 Task: Create Card Infrastructure Upgrade in Board Social Media Management to Workspace Business Process Management. Create Card Manufacturing Review in Board Video Marketing to Workspace Business Process Management. Create Card Server Migration in Board Customer Retention Strategy and Program Development to Workspace Business Process Management
Action: Mouse moved to (63, 384)
Screenshot: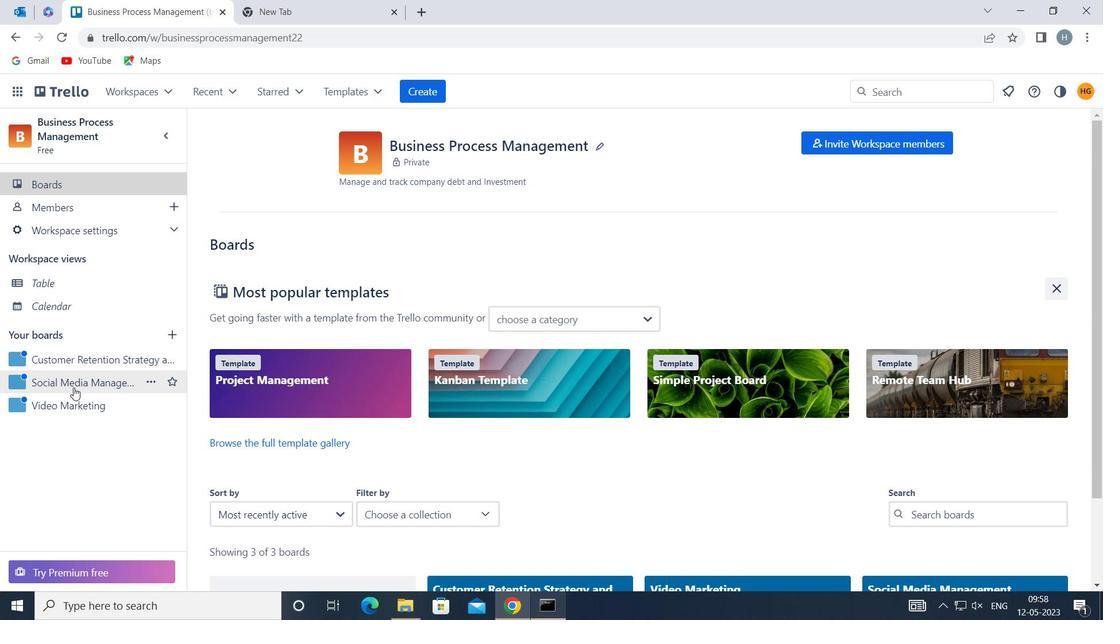 
Action: Mouse pressed left at (63, 384)
Screenshot: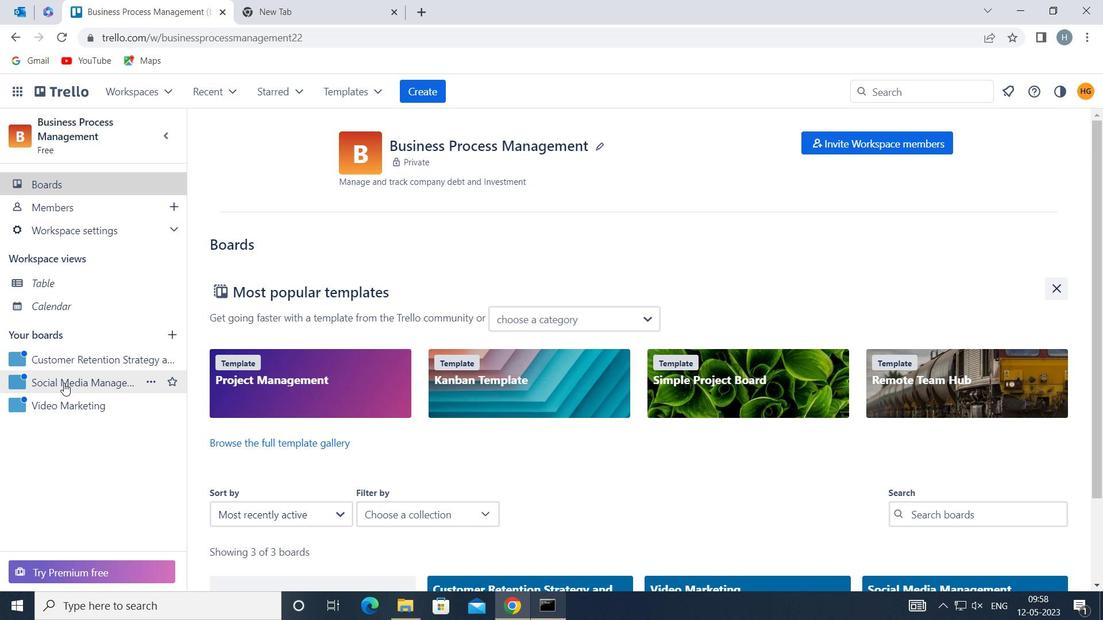 
Action: Mouse moved to (474, 205)
Screenshot: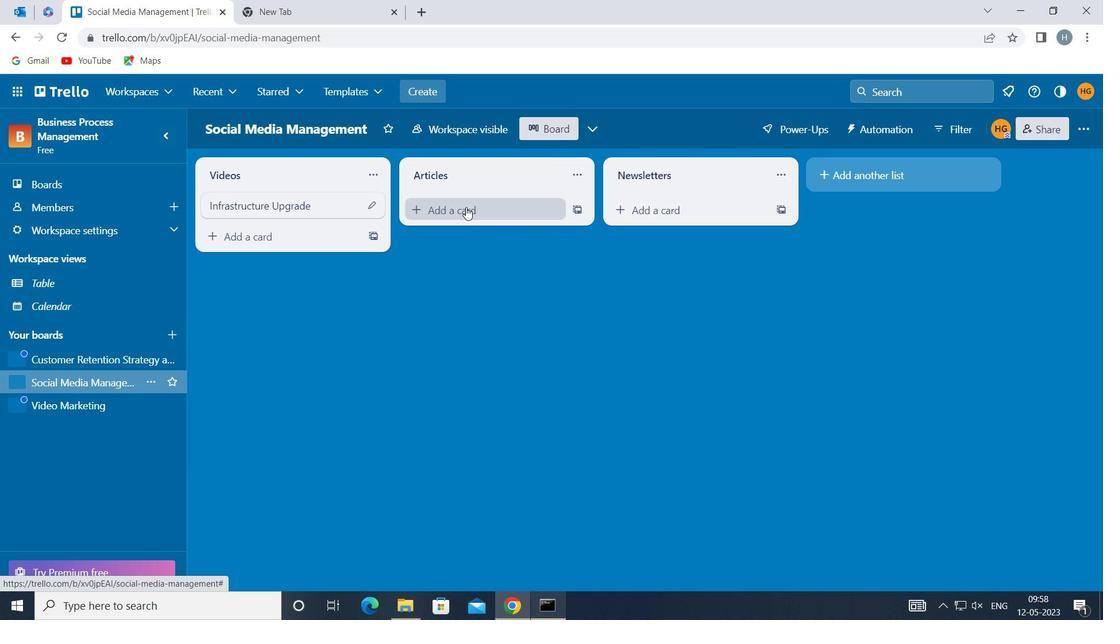 
Action: Mouse pressed left at (474, 205)
Screenshot: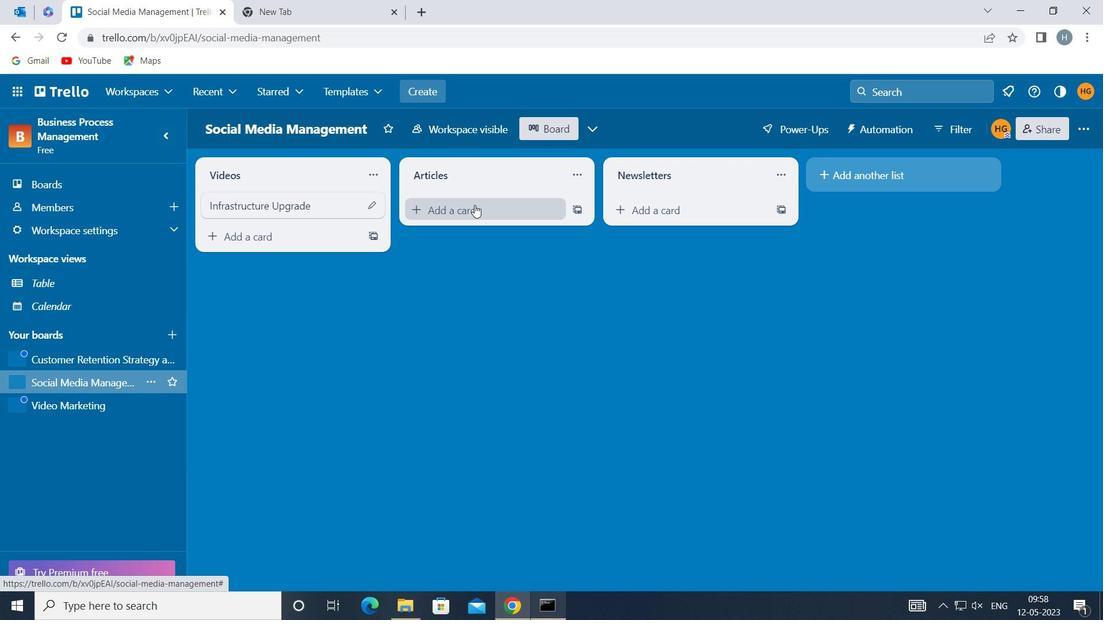 
Action: Mouse pressed left at (474, 205)
Screenshot: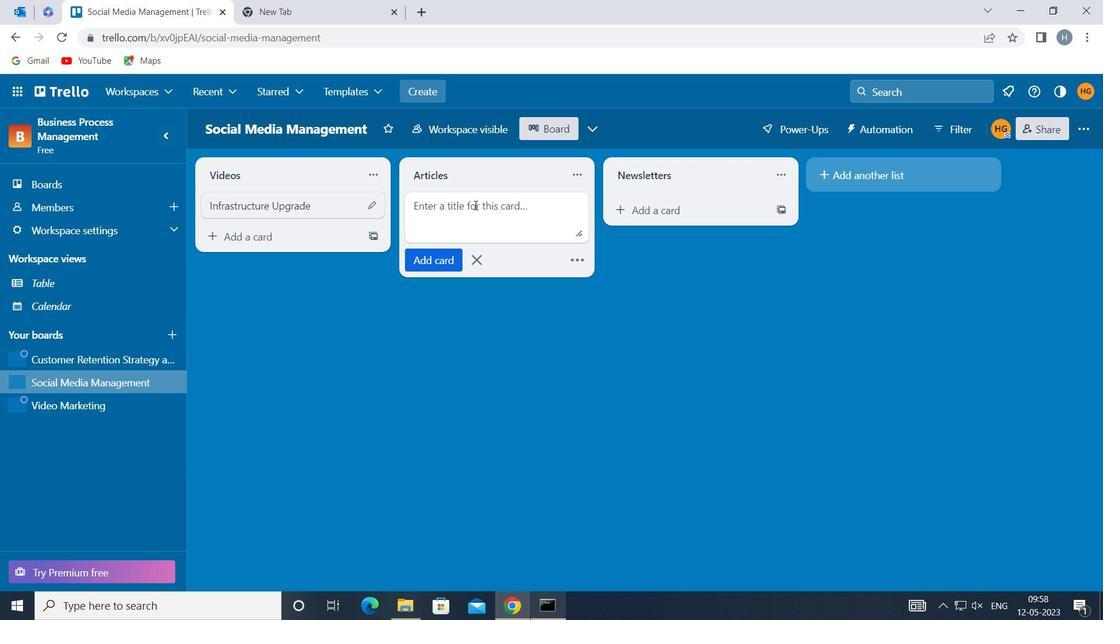 
Action: Key pressed <Key.shift>DISASTER<Key.space><Key.shift>RECOVERY<Key.space><Key.shift>O<Key.backspace>PLANNING
Screenshot: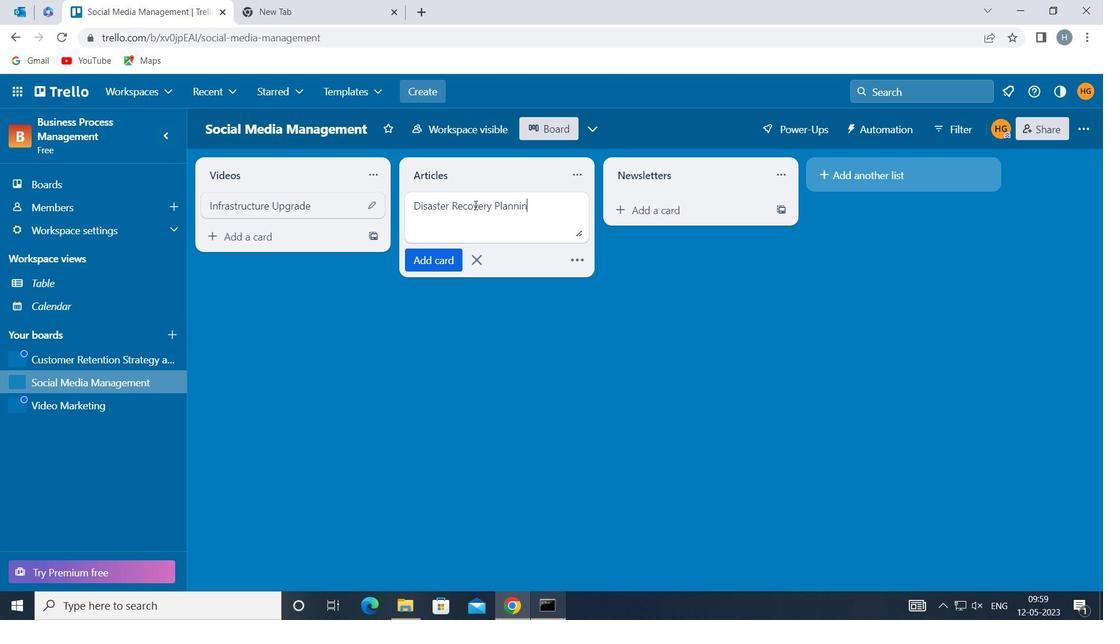 
Action: Mouse moved to (424, 254)
Screenshot: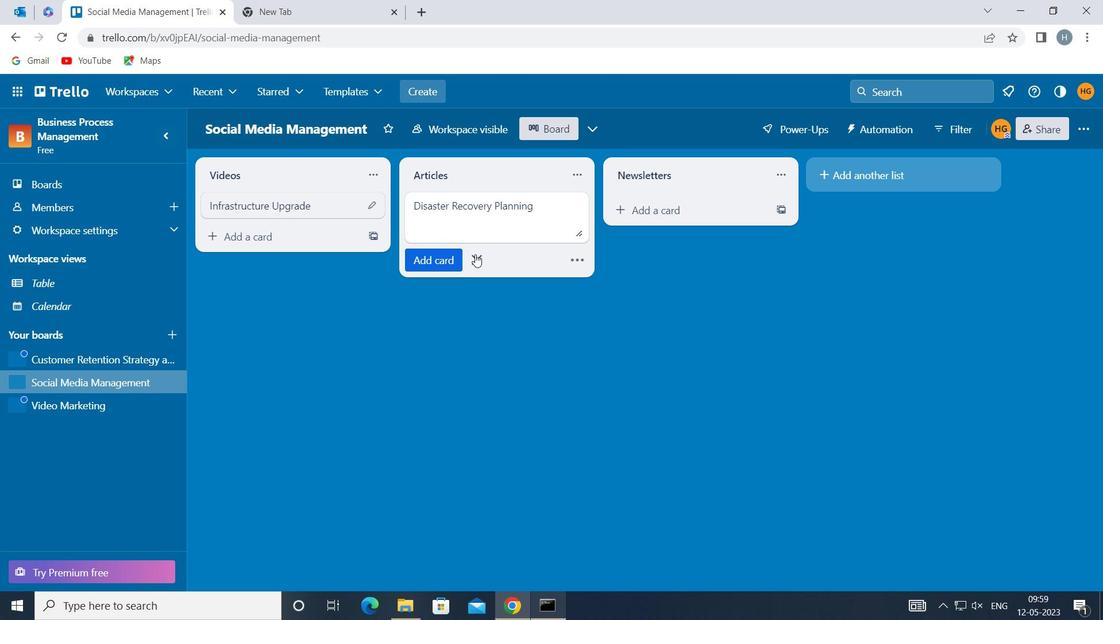 
Action: Mouse pressed left at (424, 254)
Screenshot: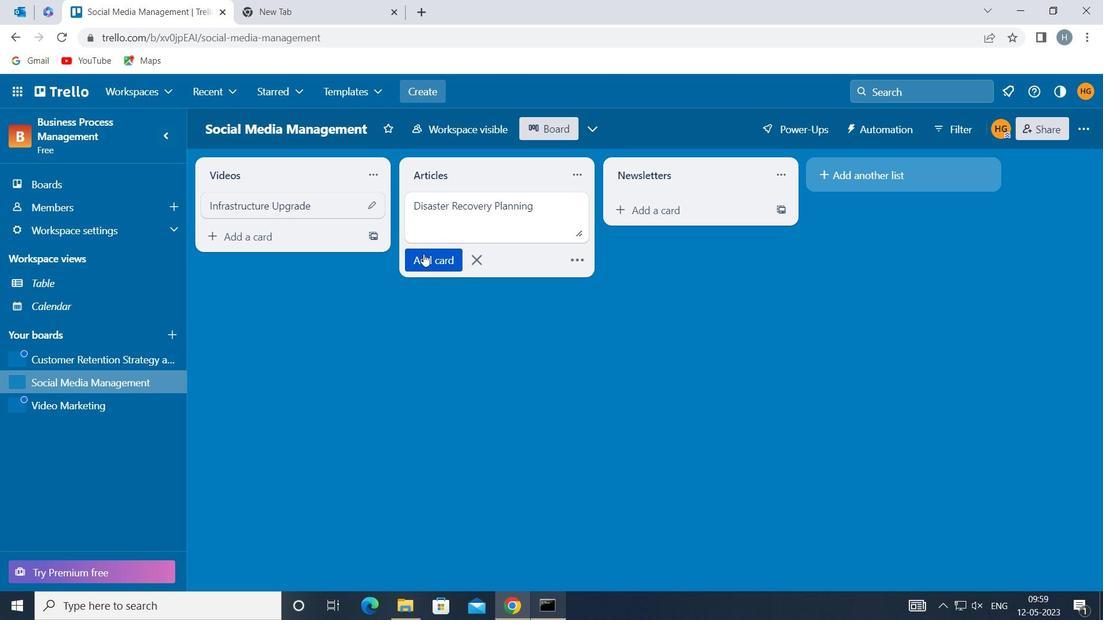
Action: Mouse moved to (401, 319)
Screenshot: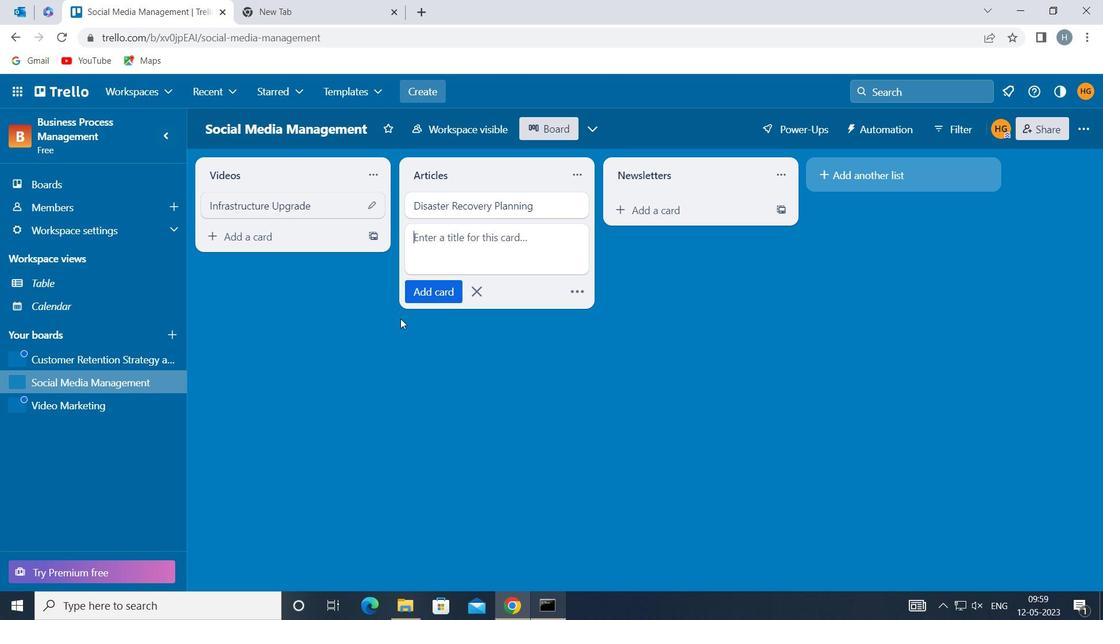 
Action: Mouse pressed left at (401, 319)
Screenshot: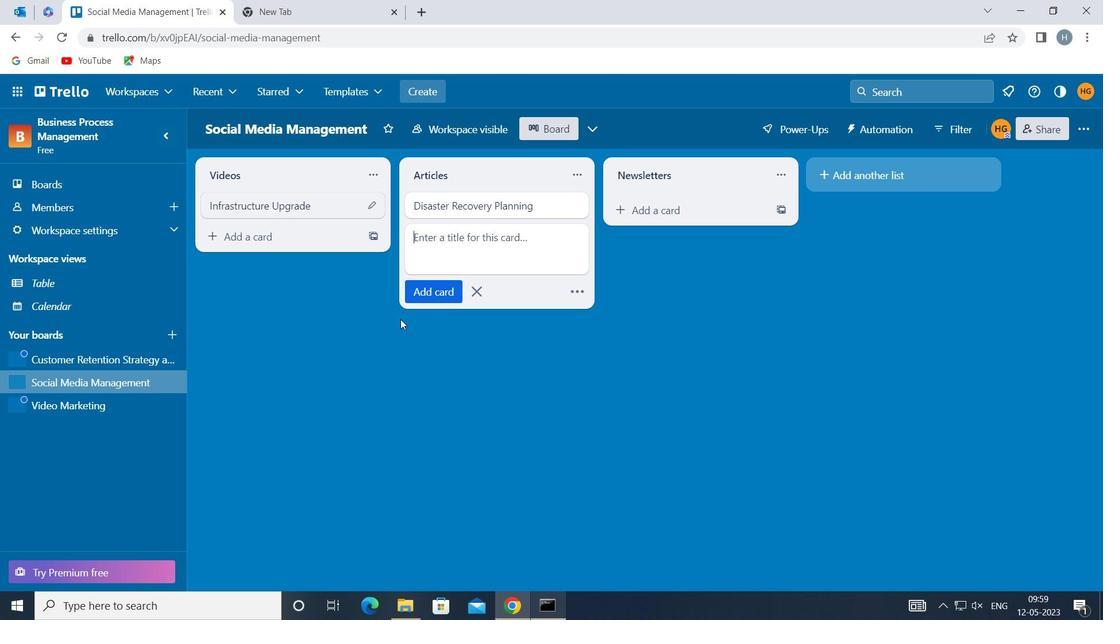 
Action: Mouse moved to (85, 403)
Screenshot: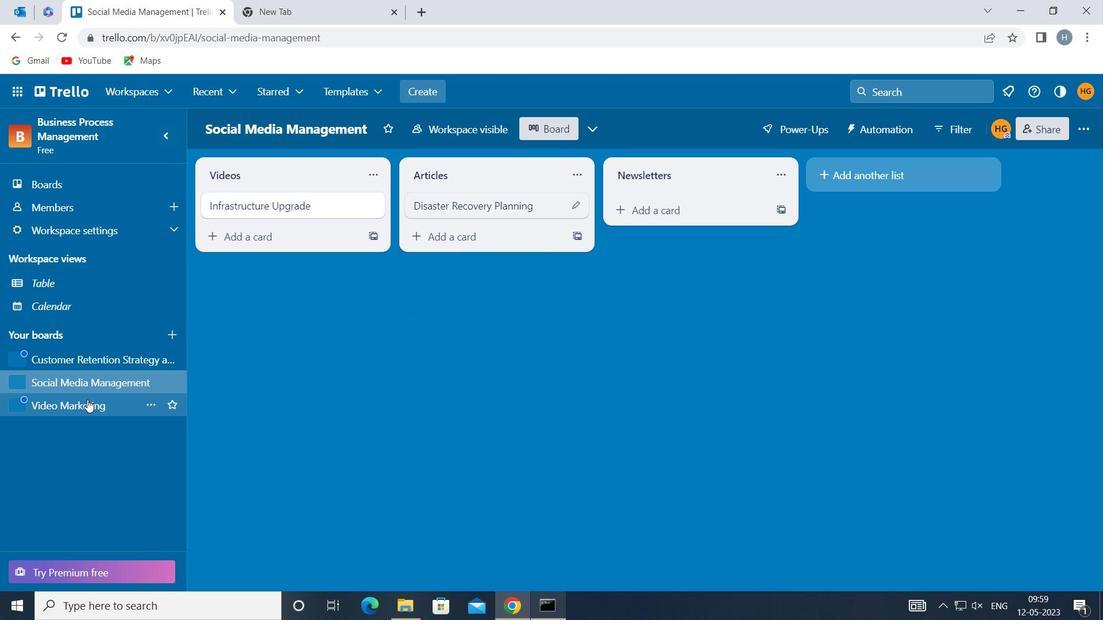 
Action: Mouse pressed left at (85, 403)
Screenshot: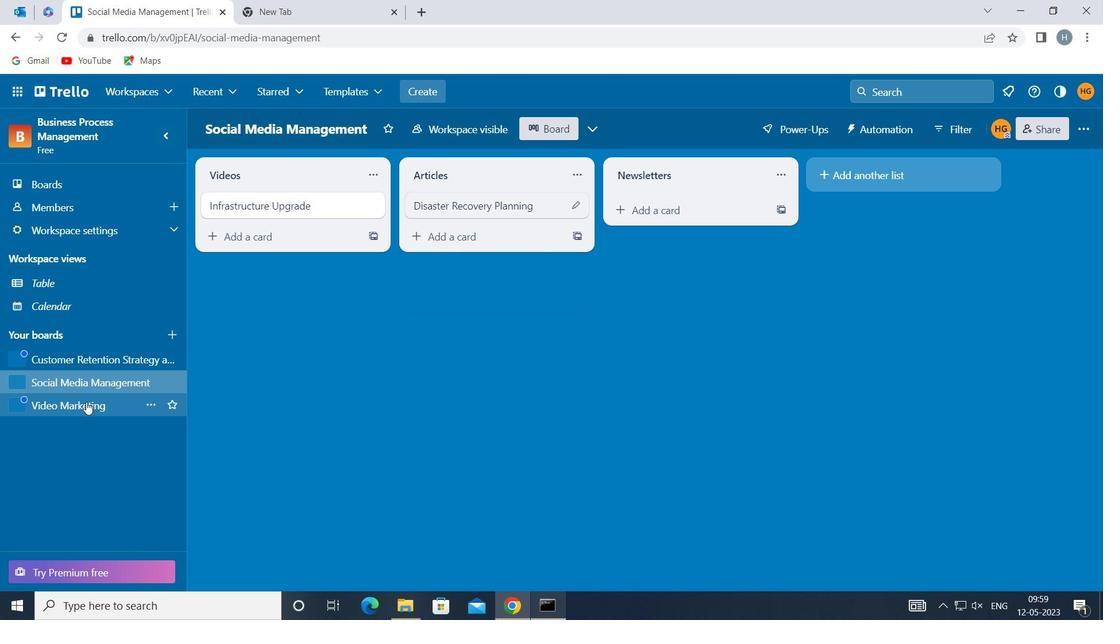 
Action: Mouse moved to (472, 213)
Screenshot: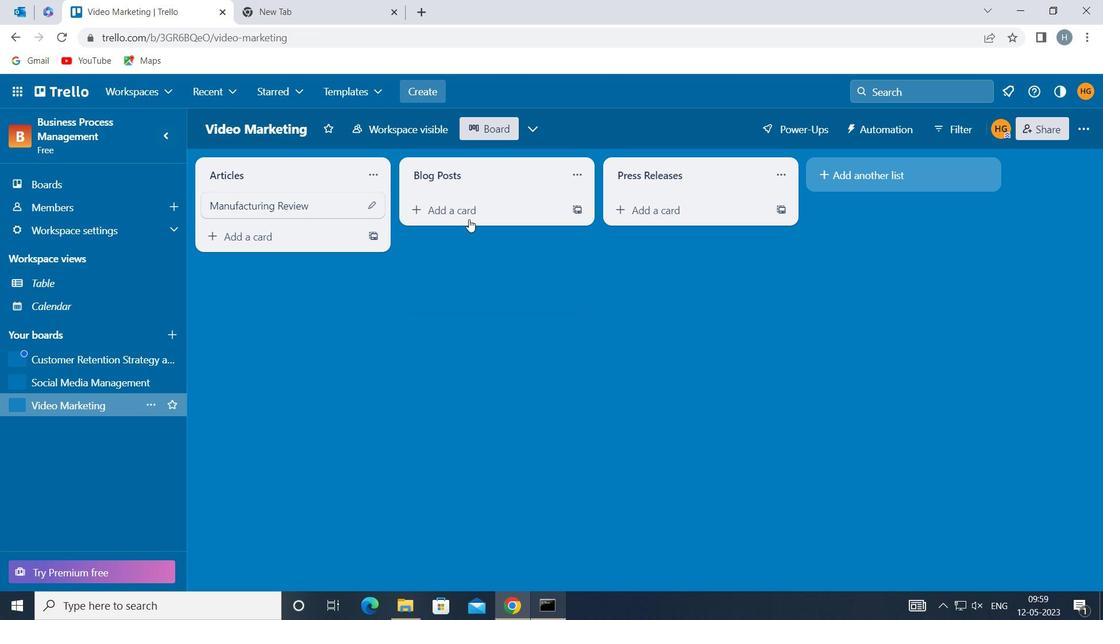 
Action: Mouse pressed left at (472, 213)
Screenshot: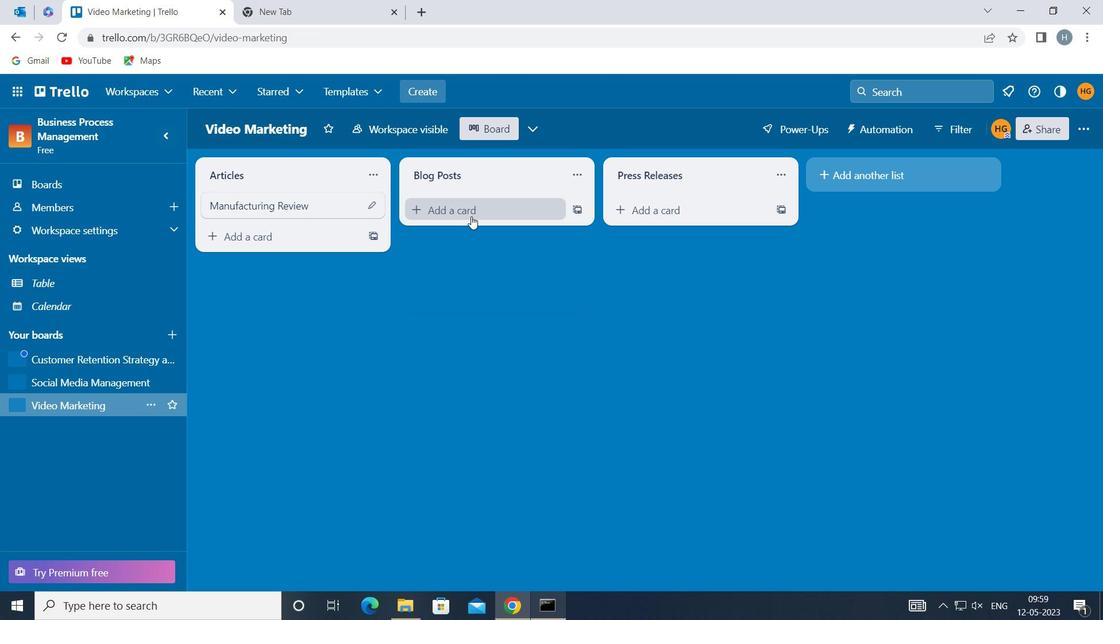 
Action: Mouse moved to (473, 213)
Screenshot: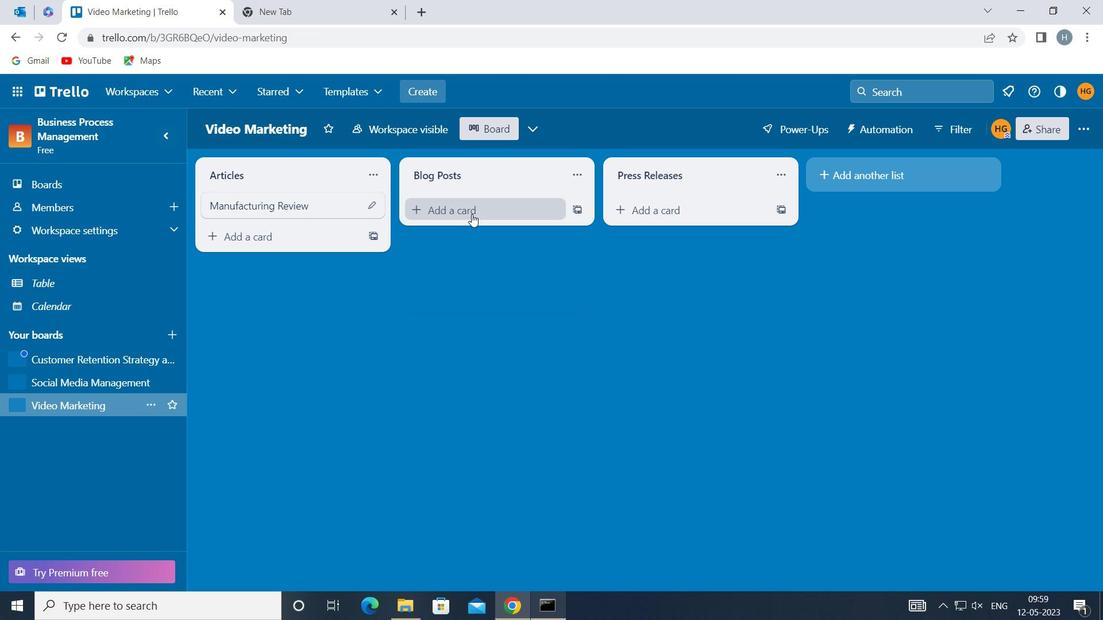 
Action: Mouse pressed left at (473, 213)
Screenshot: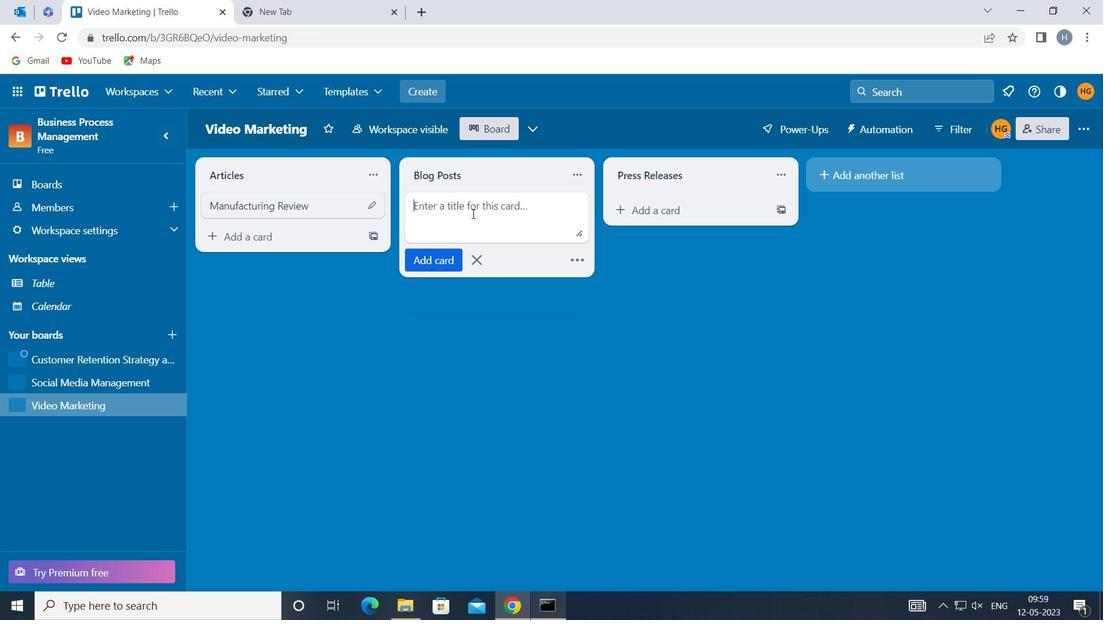 
Action: Key pressed <Key.shift>MAINTENANCE<Key.space><Key.shift>PLANNING<Key.space><Key.shift>REVIEW
Screenshot: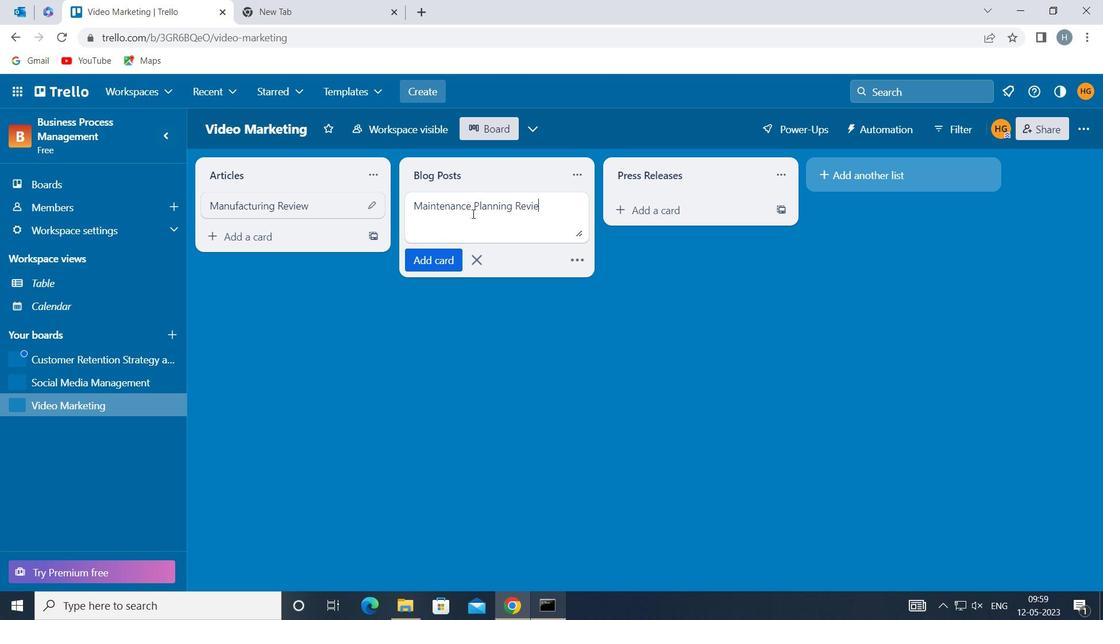 
Action: Mouse moved to (432, 257)
Screenshot: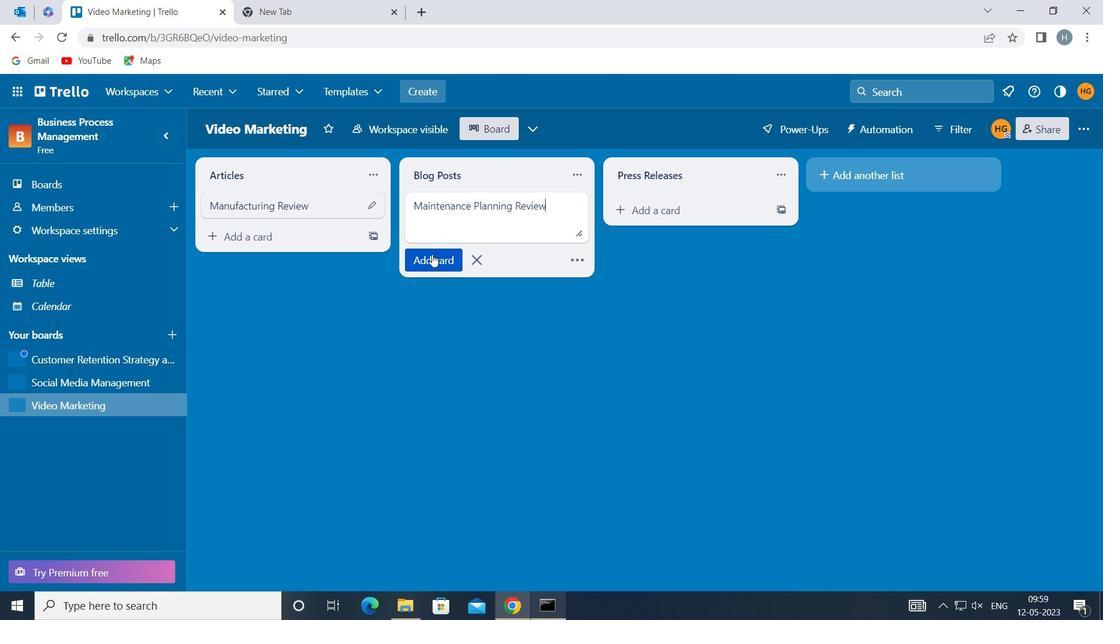 
Action: Mouse pressed left at (432, 257)
Screenshot: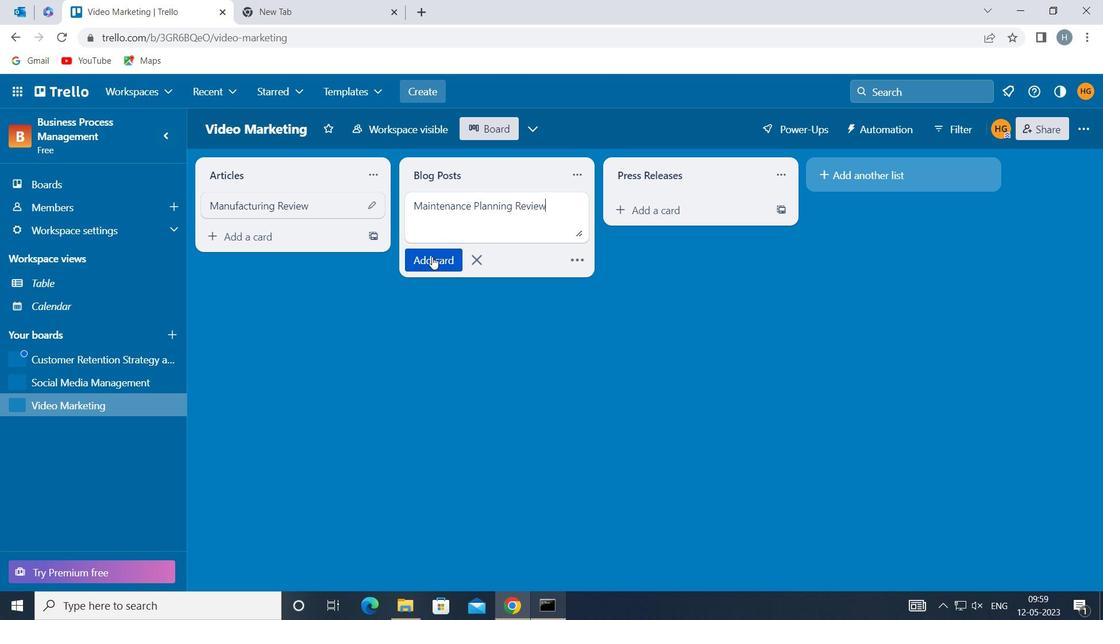 
Action: Mouse moved to (406, 341)
Screenshot: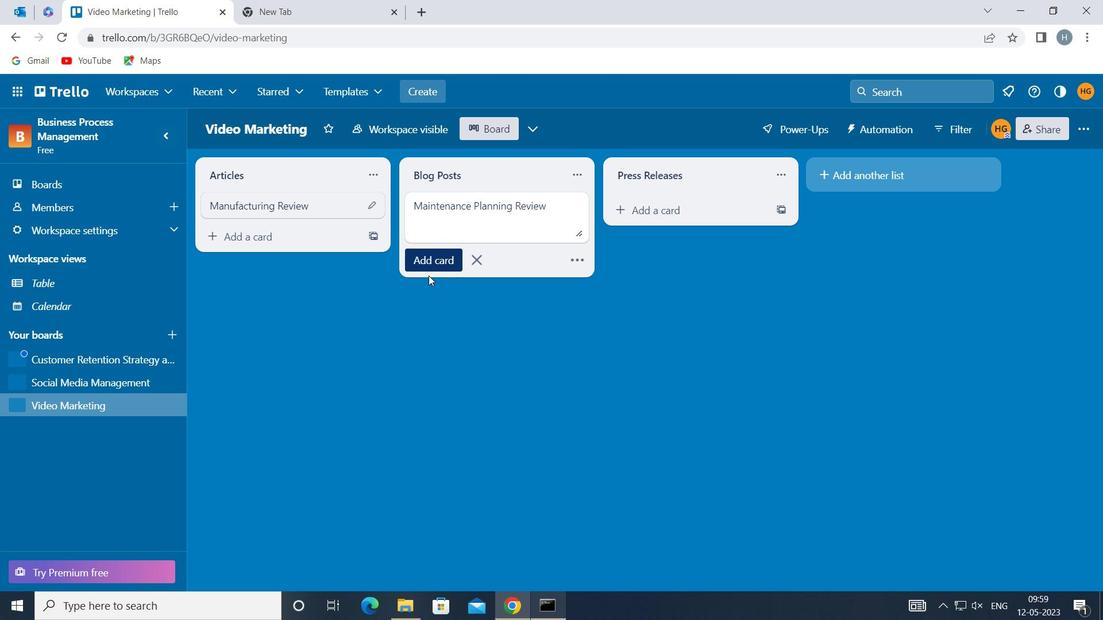 
Action: Mouse pressed left at (406, 341)
Screenshot: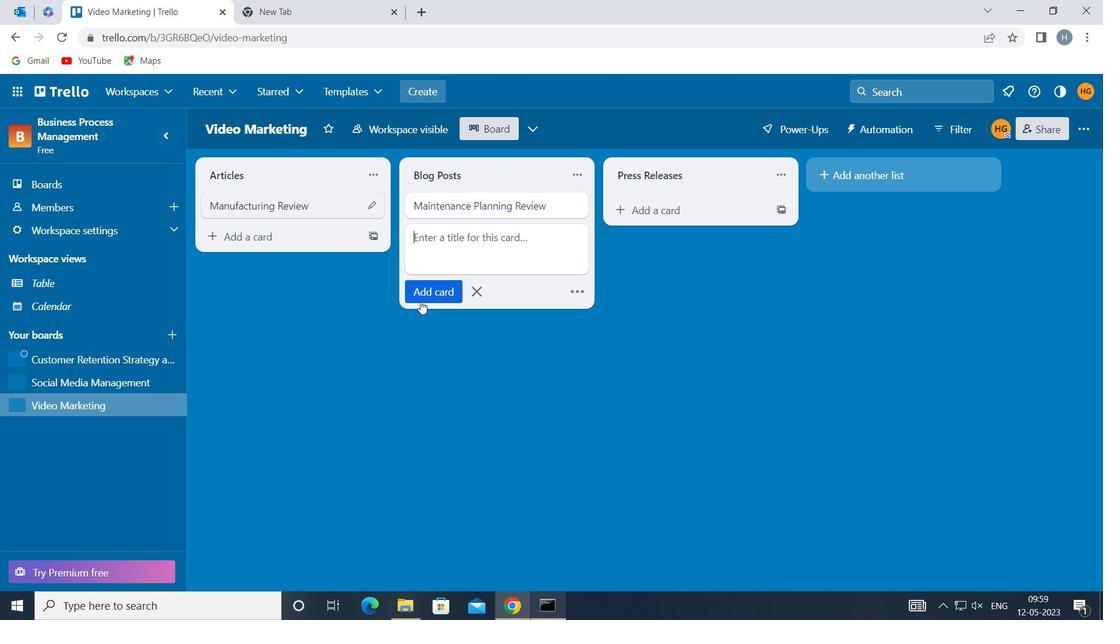 
Action: Mouse moved to (65, 358)
Screenshot: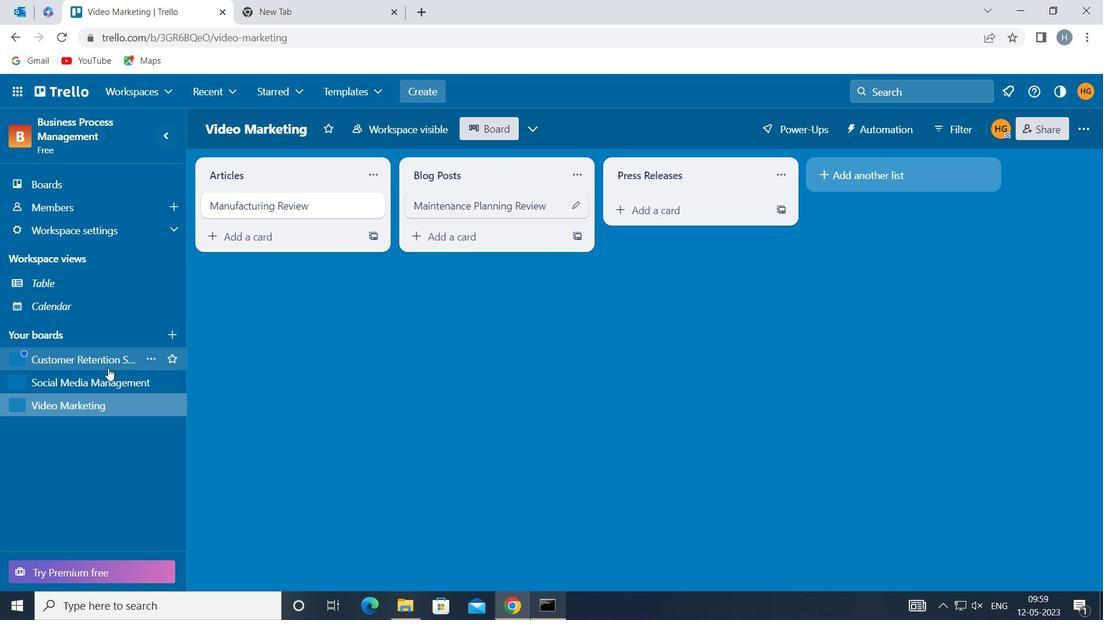 
Action: Mouse pressed left at (65, 358)
Screenshot: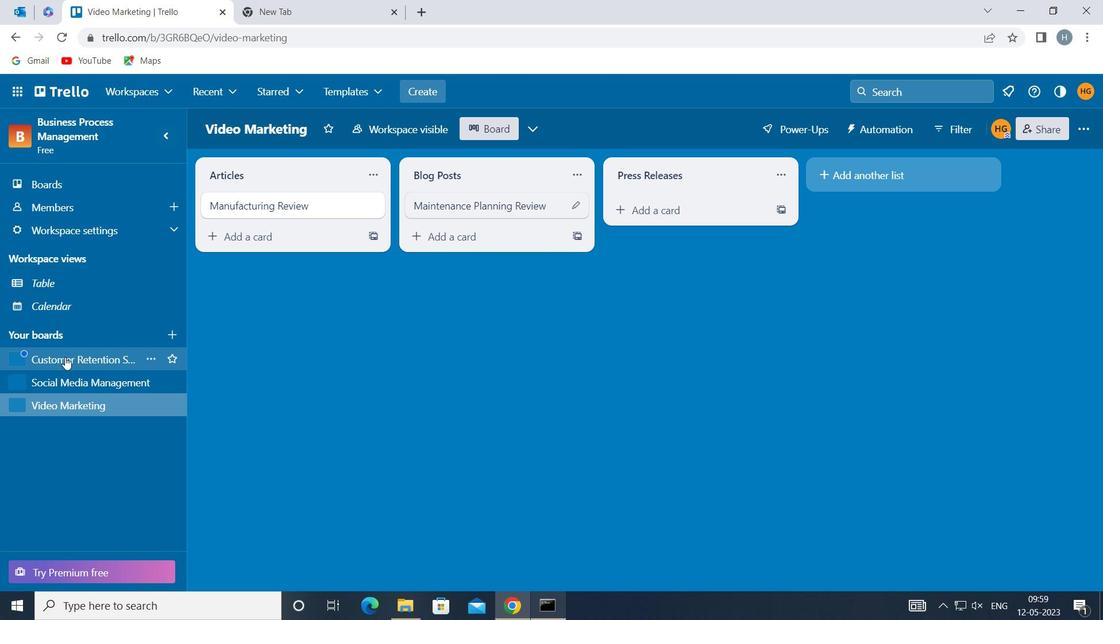 
Action: Mouse moved to (501, 220)
Screenshot: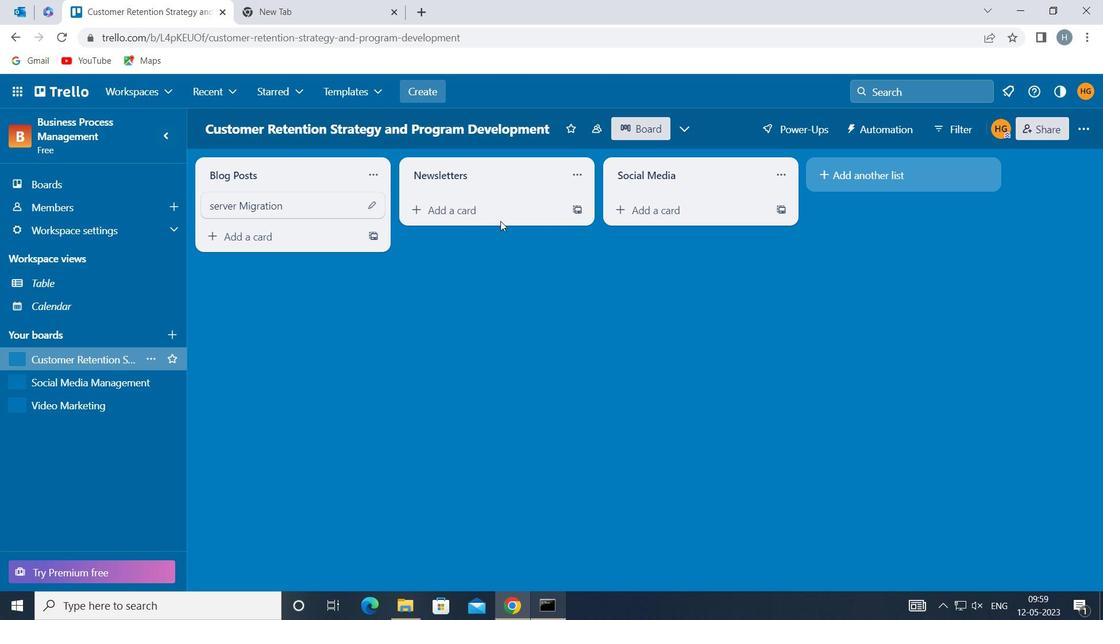 
Action: Mouse pressed left at (501, 220)
Screenshot: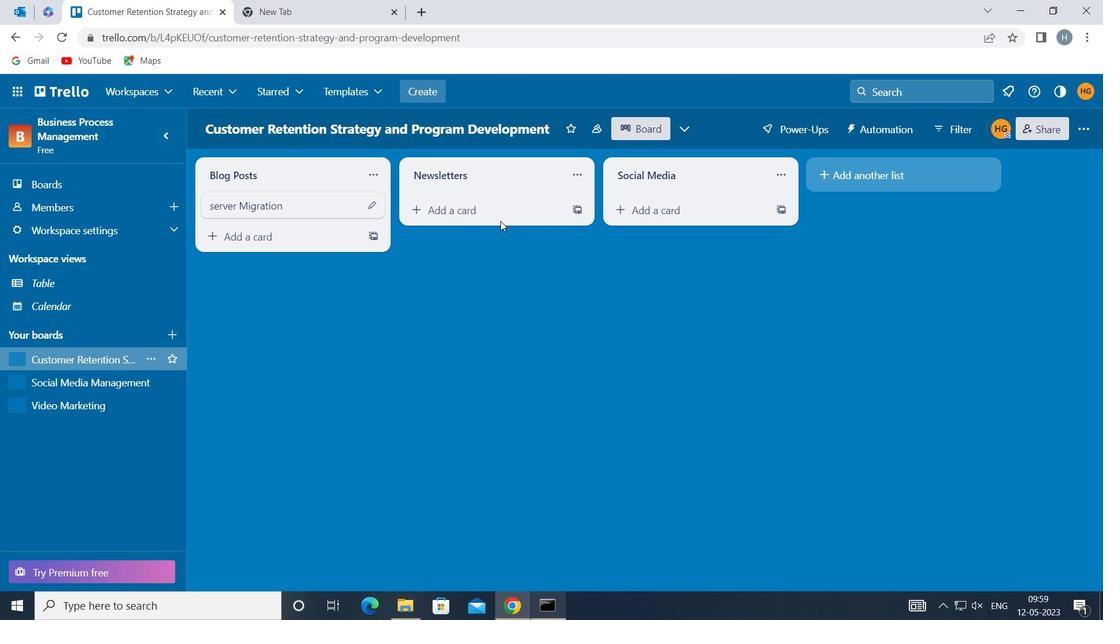 
Action: Mouse moved to (494, 206)
Screenshot: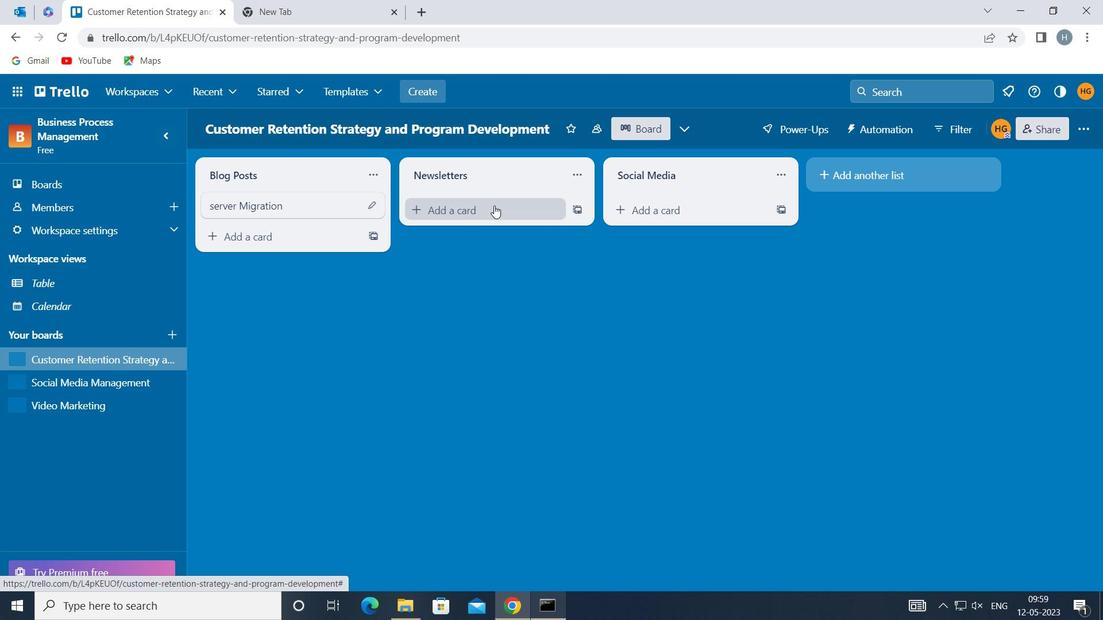 
Action: Mouse pressed left at (494, 206)
Screenshot: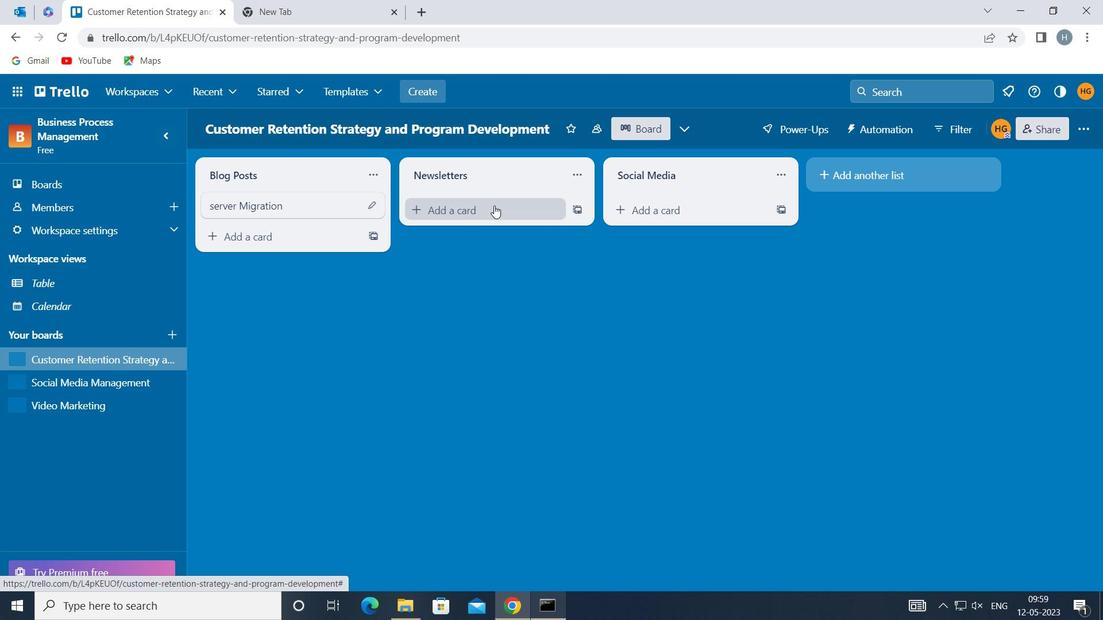 
Action: Mouse pressed left at (494, 206)
Screenshot: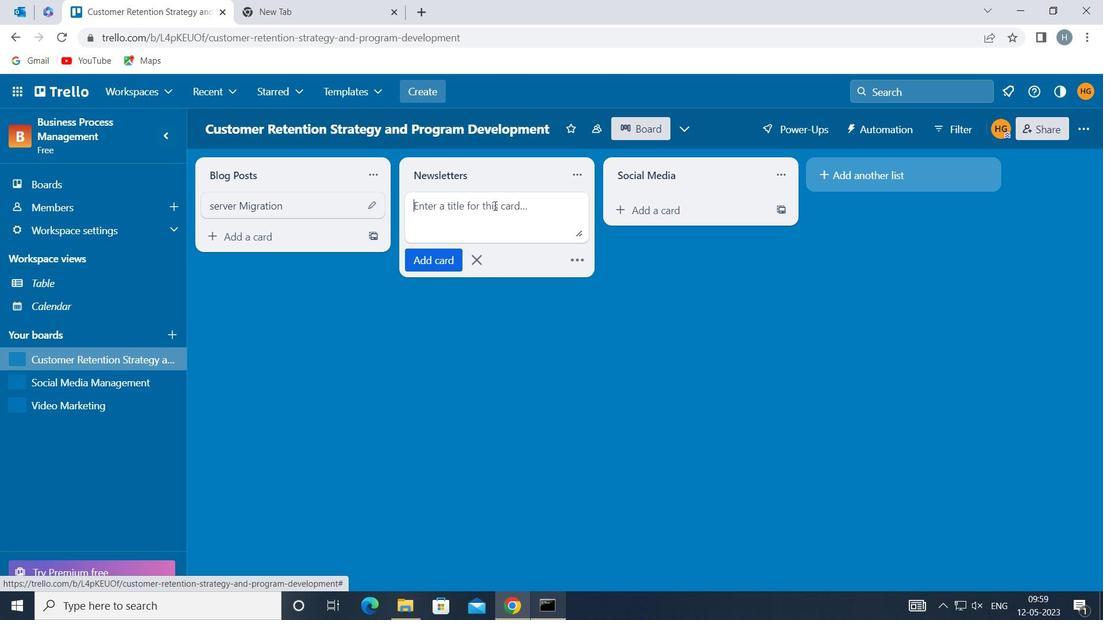 
Action: Key pressed <Key.shift>DISASTER<Key.space><Key.shift>RECOVERY<Key.space><Key.shift>PLANNING
Screenshot: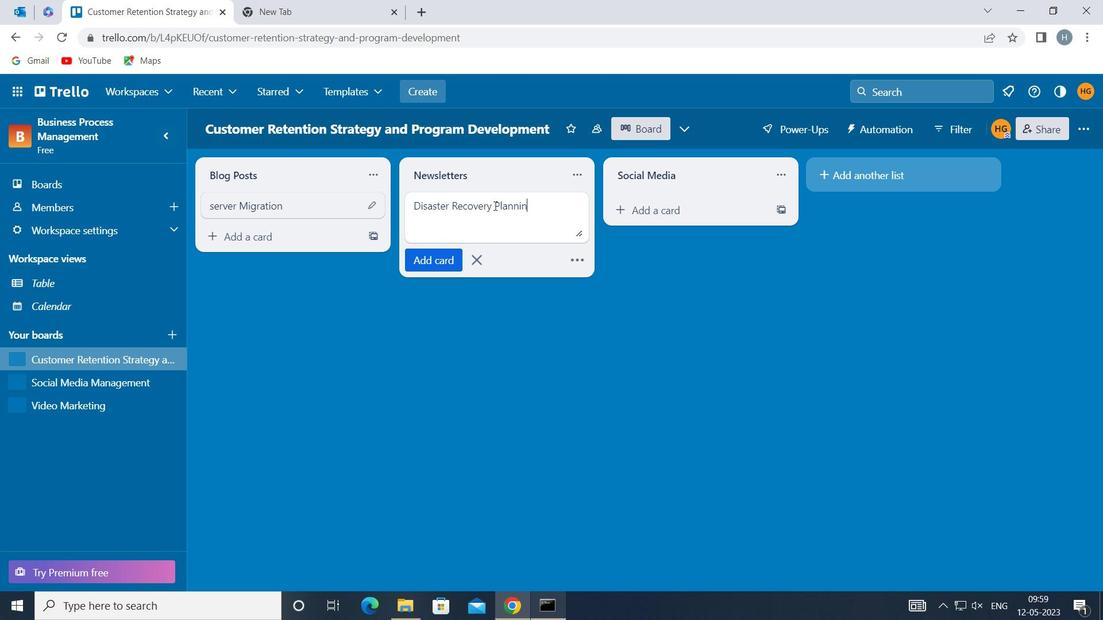 
Action: Mouse moved to (423, 259)
Screenshot: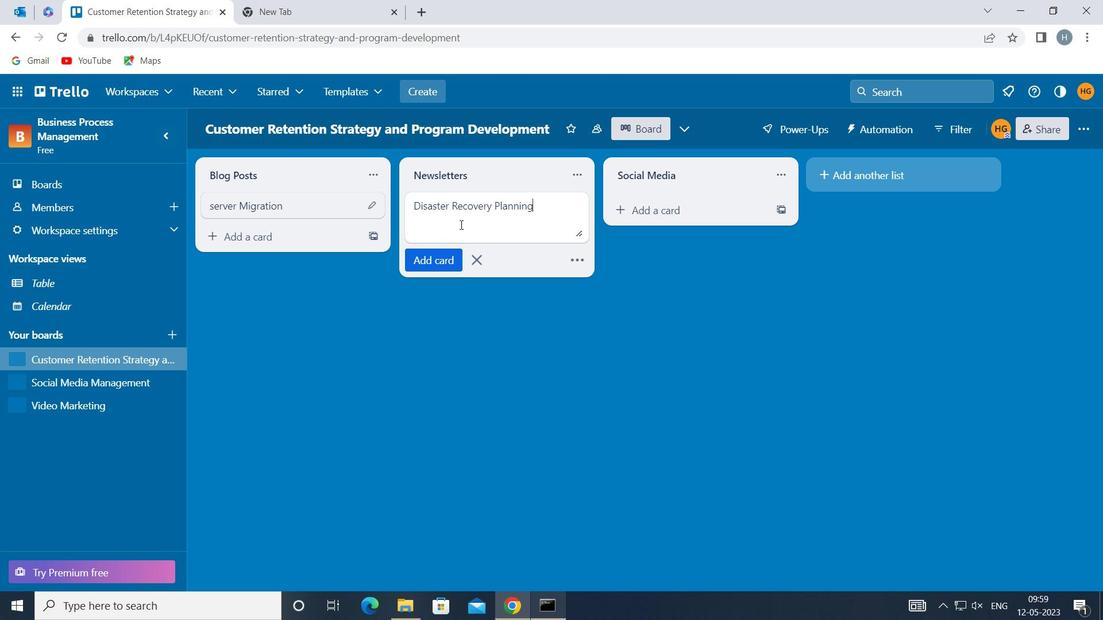 
Action: Mouse pressed left at (423, 259)
Screenshot: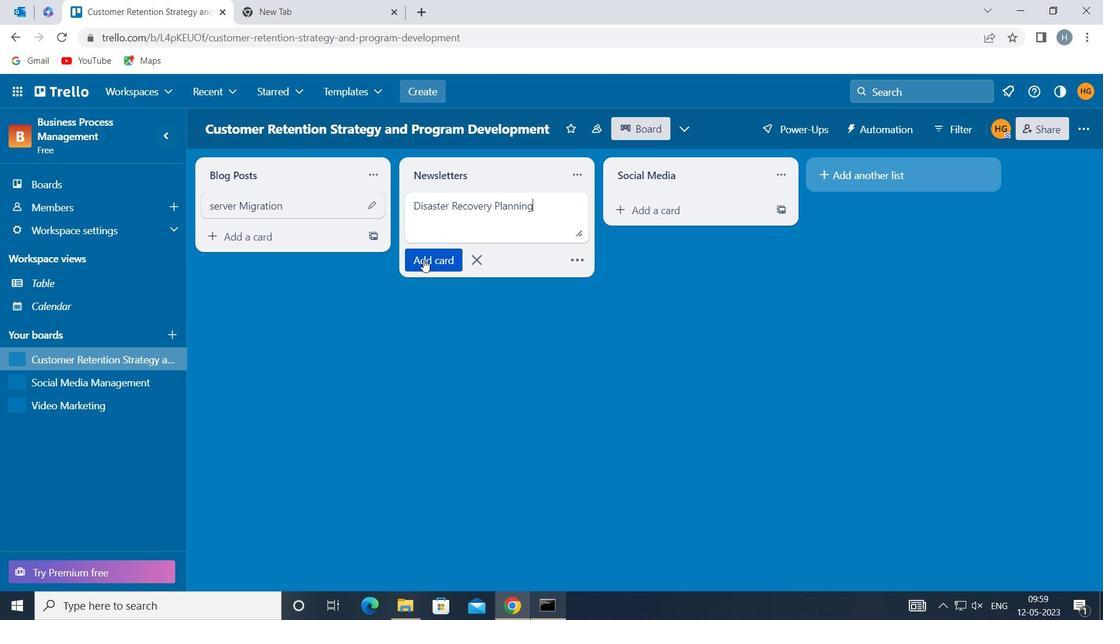 
Action: Mouse moved to (411, 319)
Screenshot: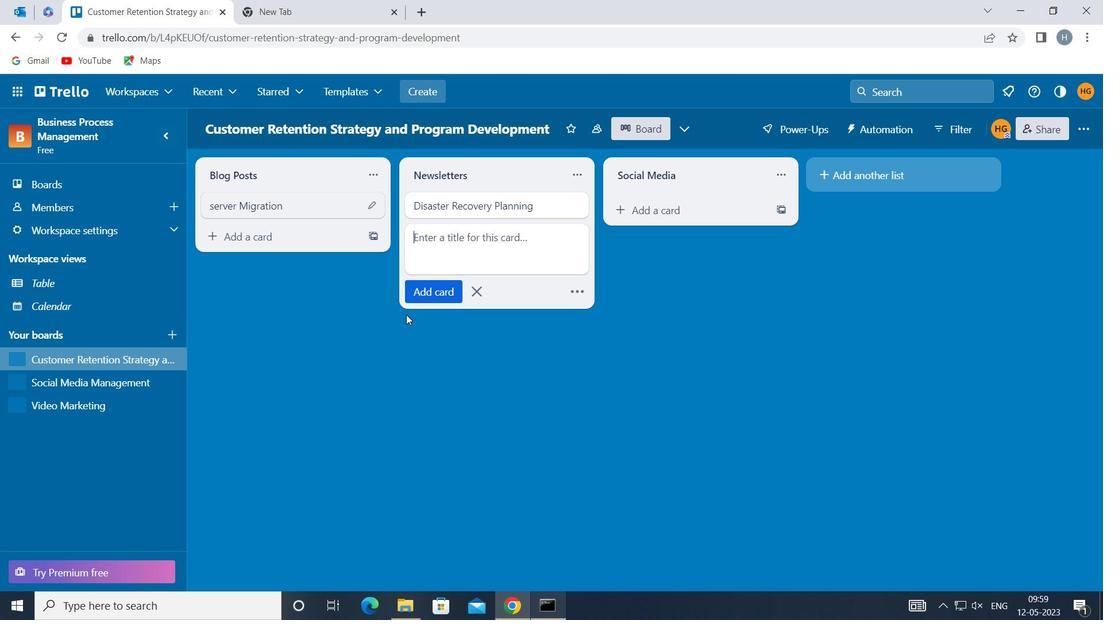 
Action: Mouse pressed left at (411, 319)
Screenshot: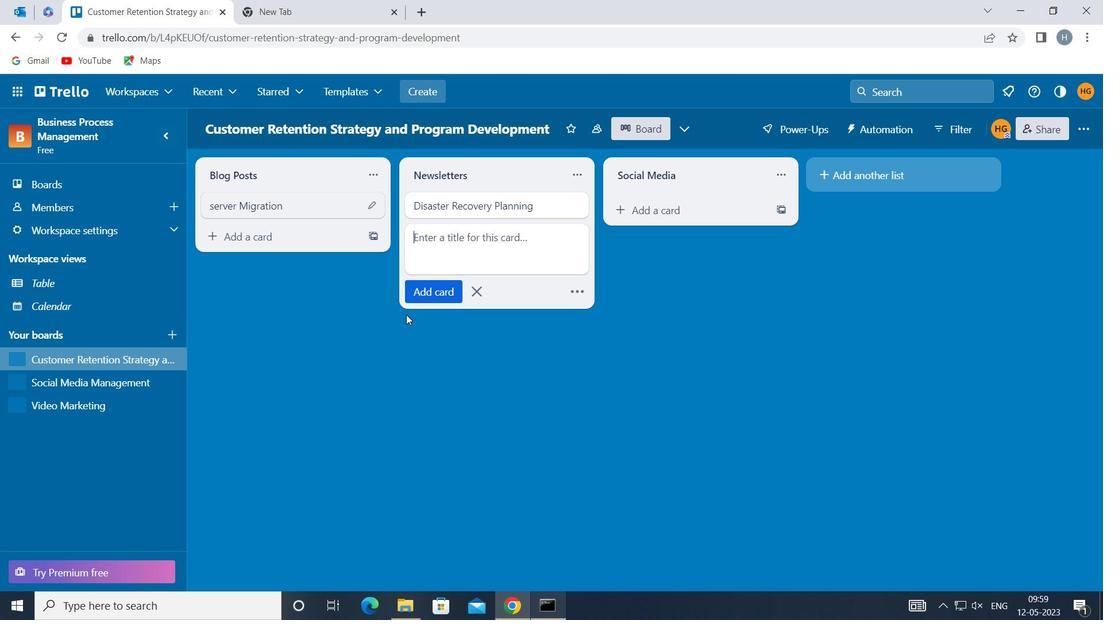 
